 Task: Update the square feet of the saved search to under 3,000 square feet.
Action: Mouse moved to (384, 297)
Screenshot: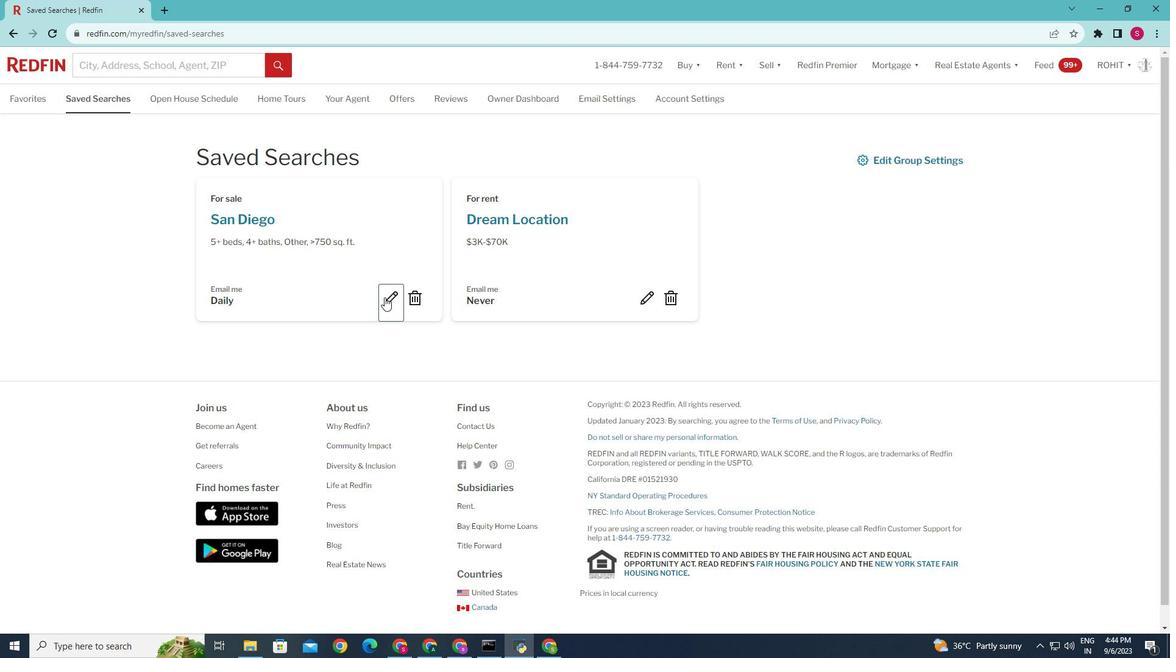 
Action: Mouse pressed left at (384, 297)
Screenshot: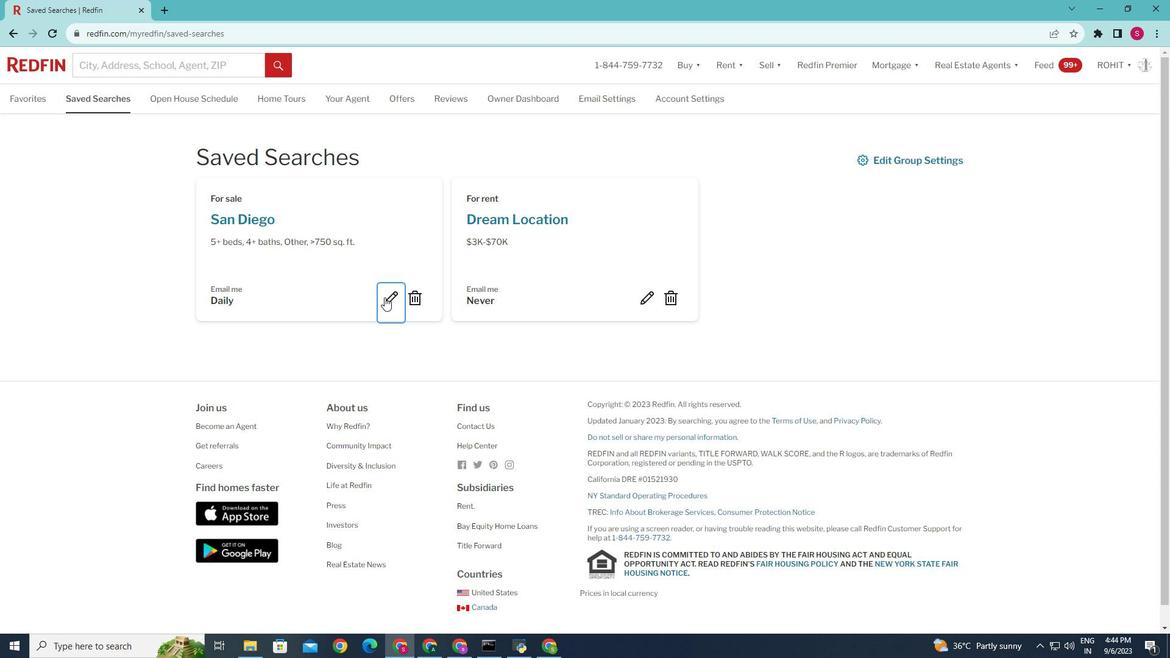
Action: Mouse moved to (493, 352)
Screenshot: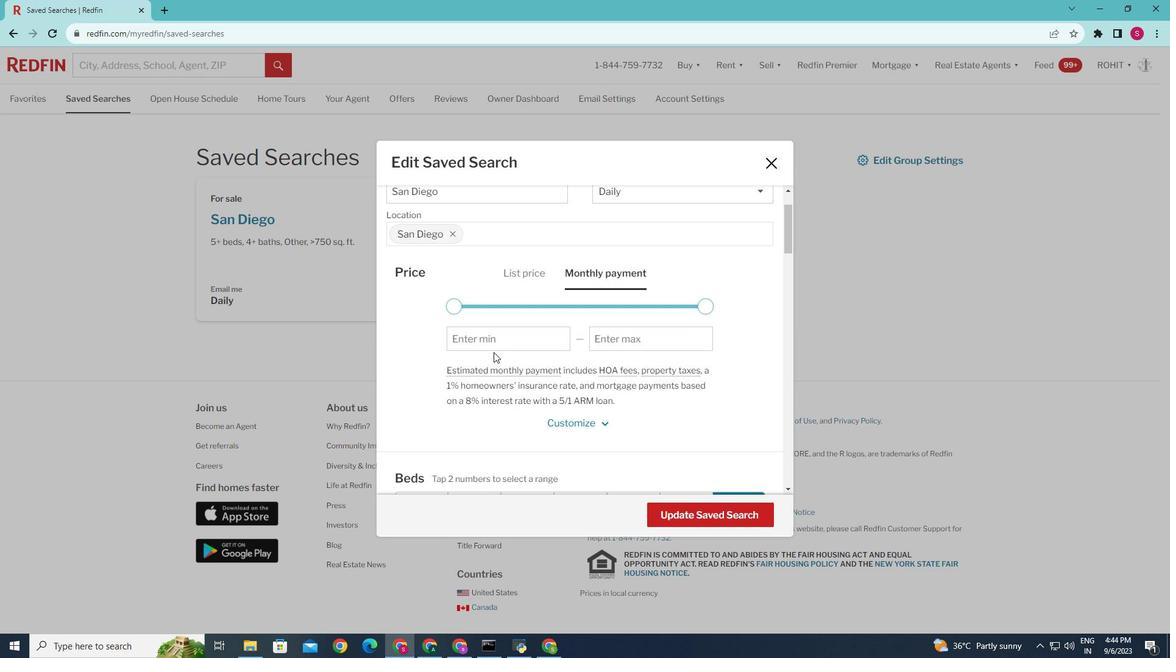 
Action: Mouse scrolled (493, 351) with delta (0, 0)
Screenshot: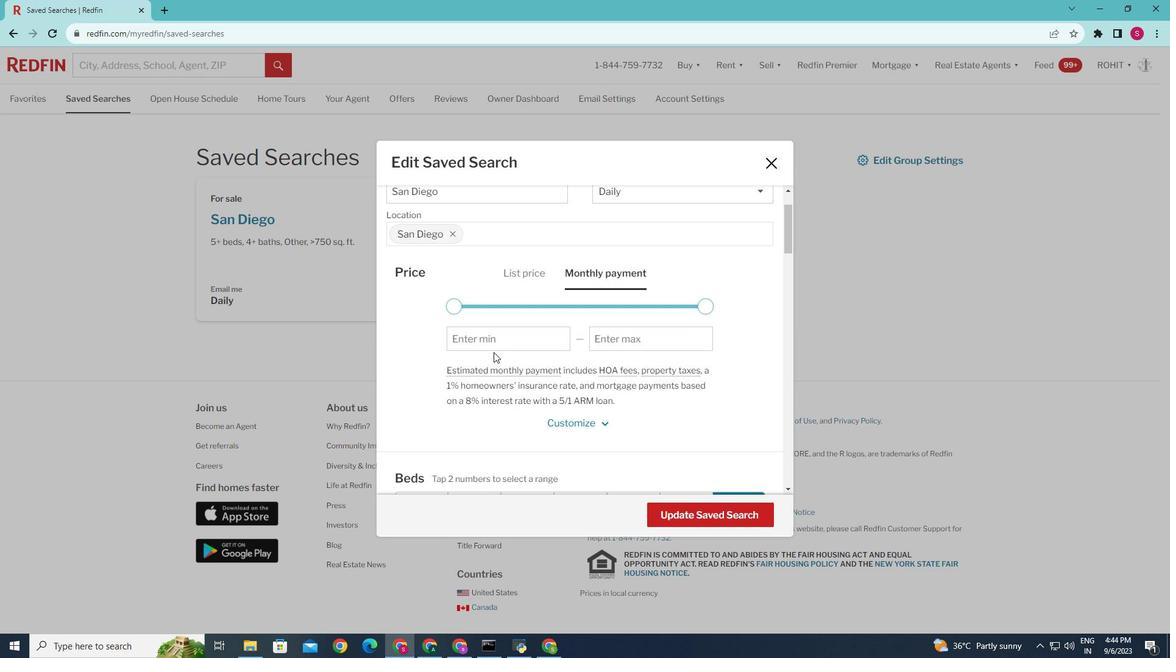 
Action: Mouse scrolled (493, 351) with delta (0, 0)
Screenshot: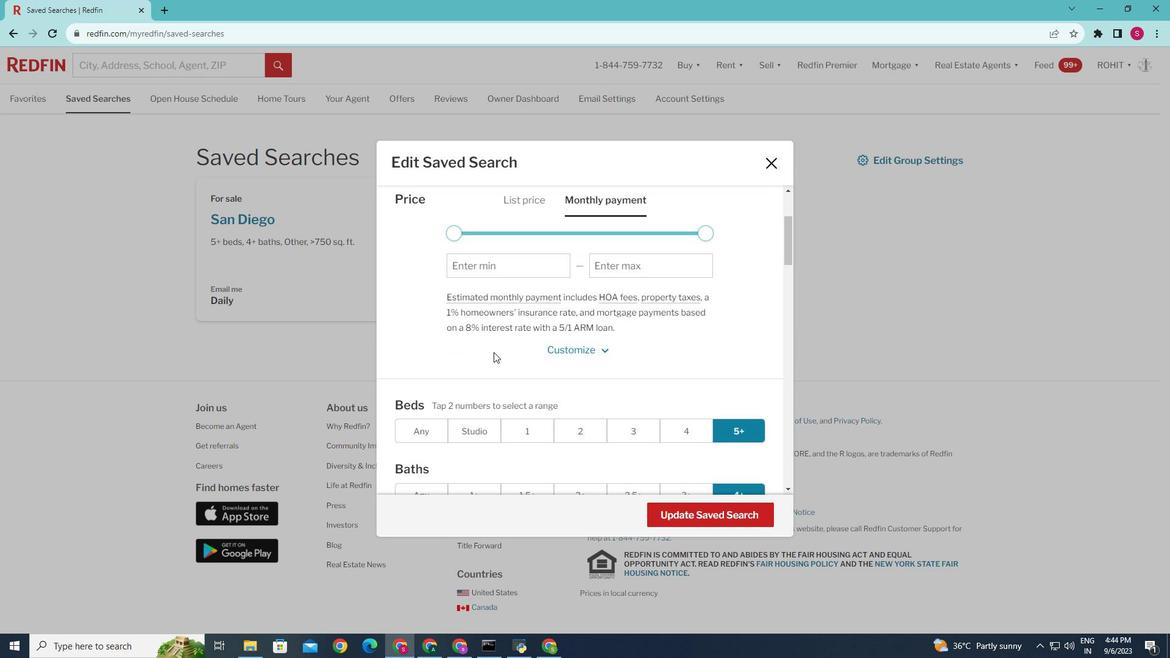 
Action: Mouse scrolled (493, 351) with delta (0, 0)
Screenshot: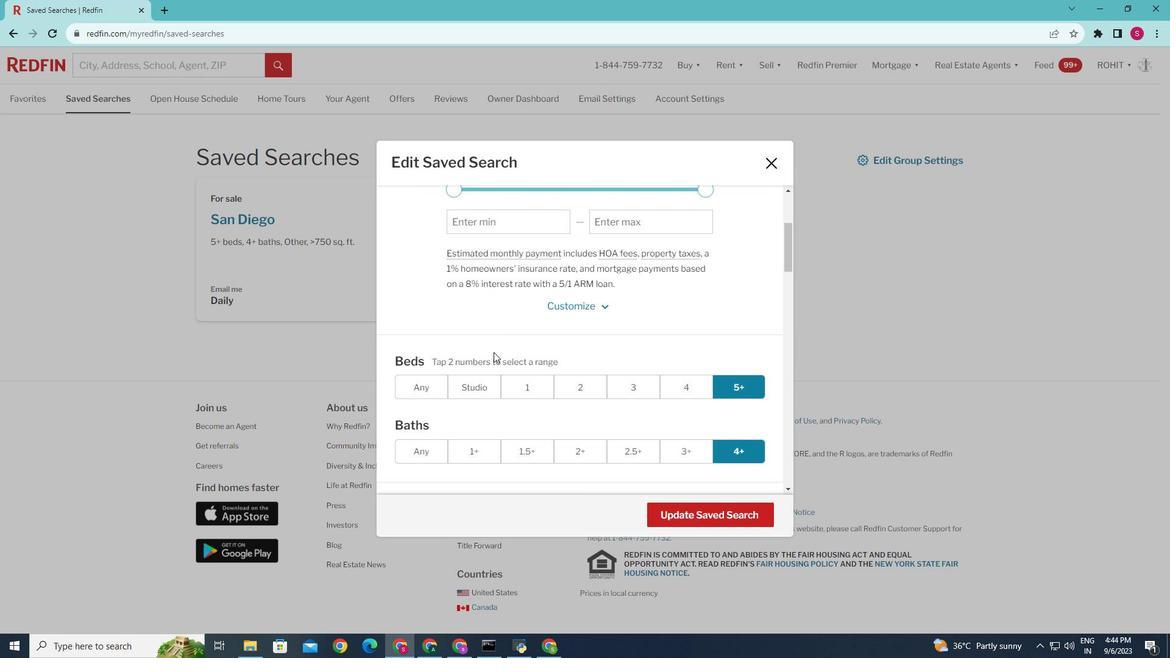 
Action: Mouse scrolled (493, 351) with delta (0, 0)
Screenshot: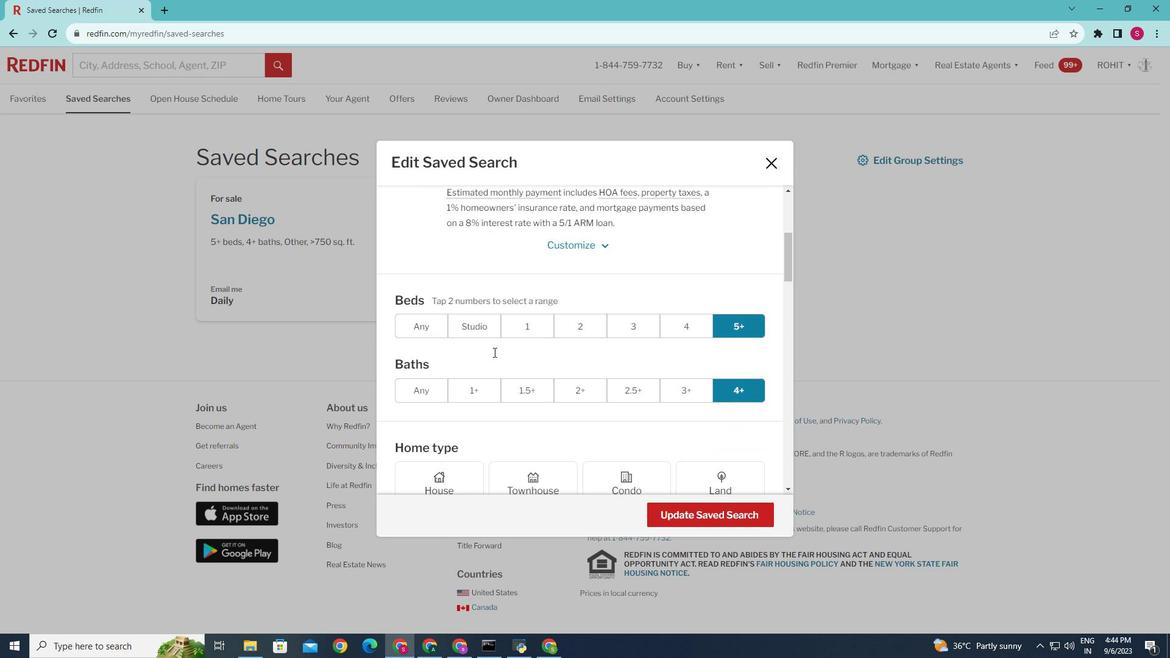 
Action: Mouse scrolled (493, 351) with delta (0, 0)
Screenshot: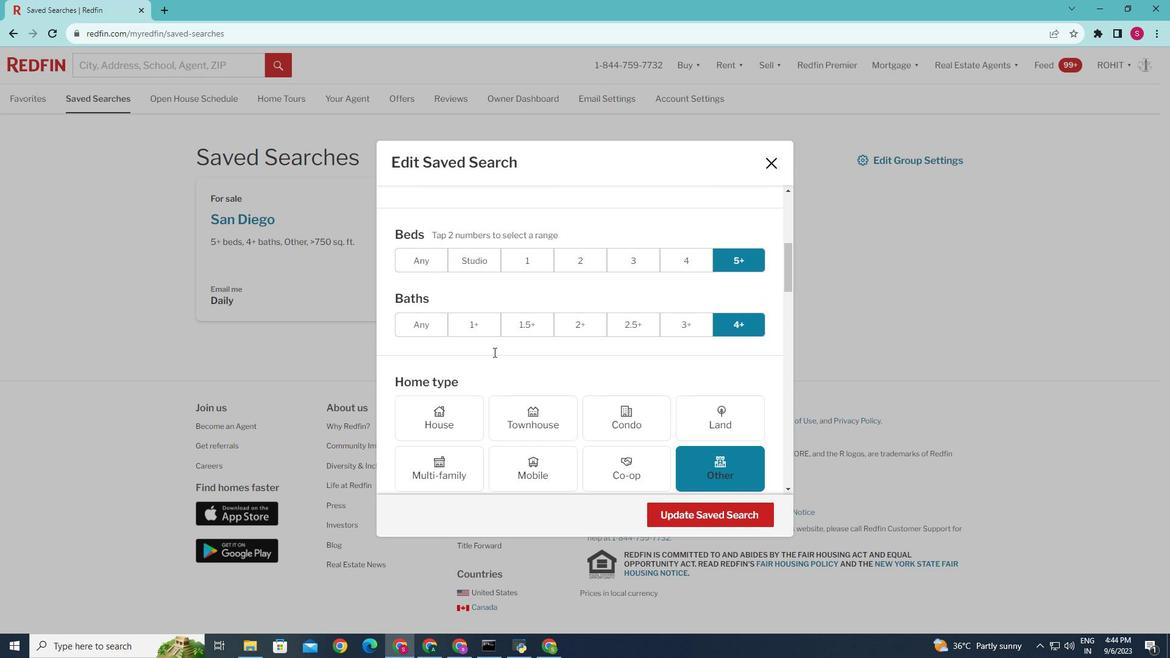 
Action: Mouse scrolled (493, 351) with delta (0, 0)
Screenshot: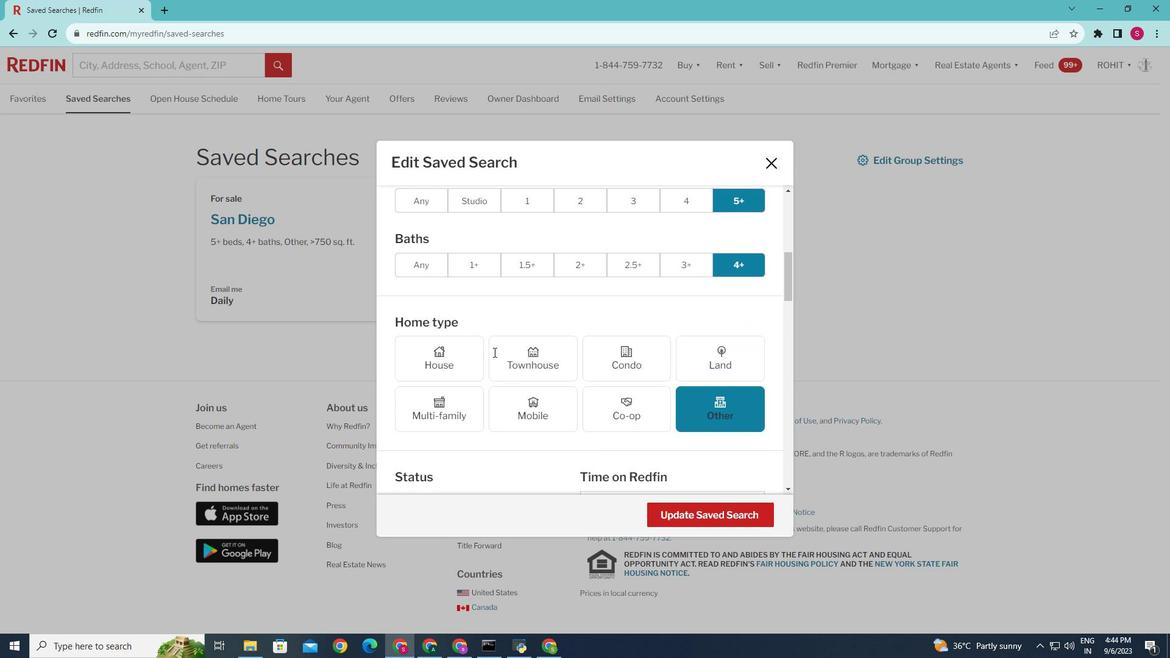 
Action: Mouse scrolled (493, 351) with delta (0, 0)
Screenshot: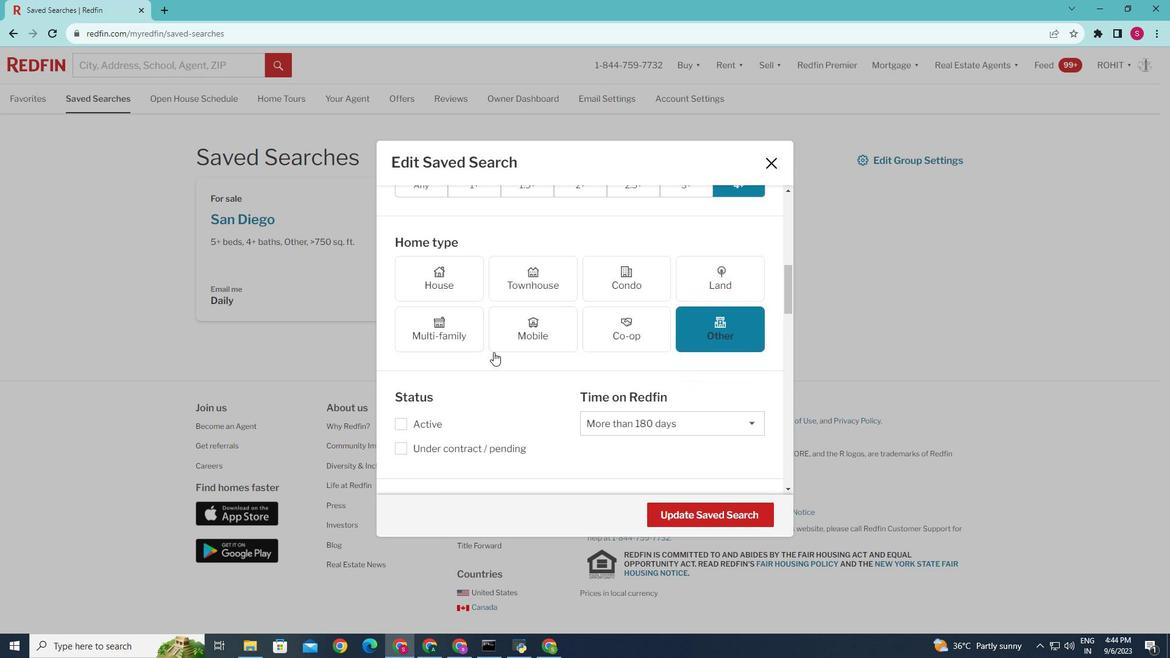 
Action: Mouse scrolled (493, 351) with delta (0, 0)
Screenshot: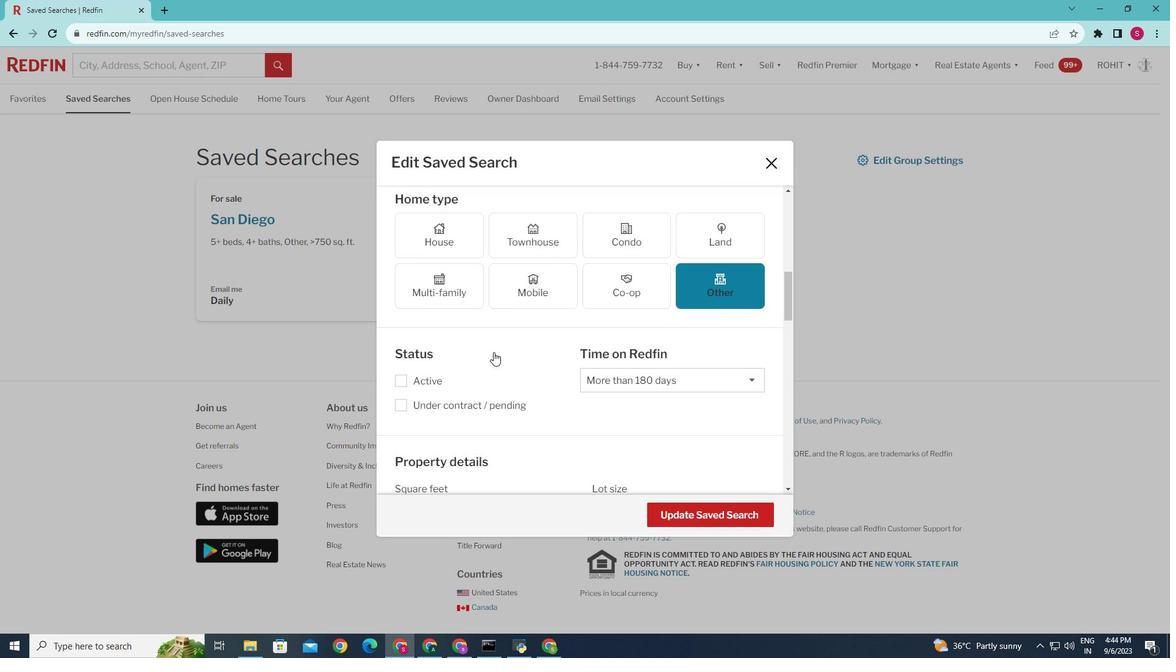 
Action: Mouse scrolled (493, 351) with delta (0, 0)
Screenshot: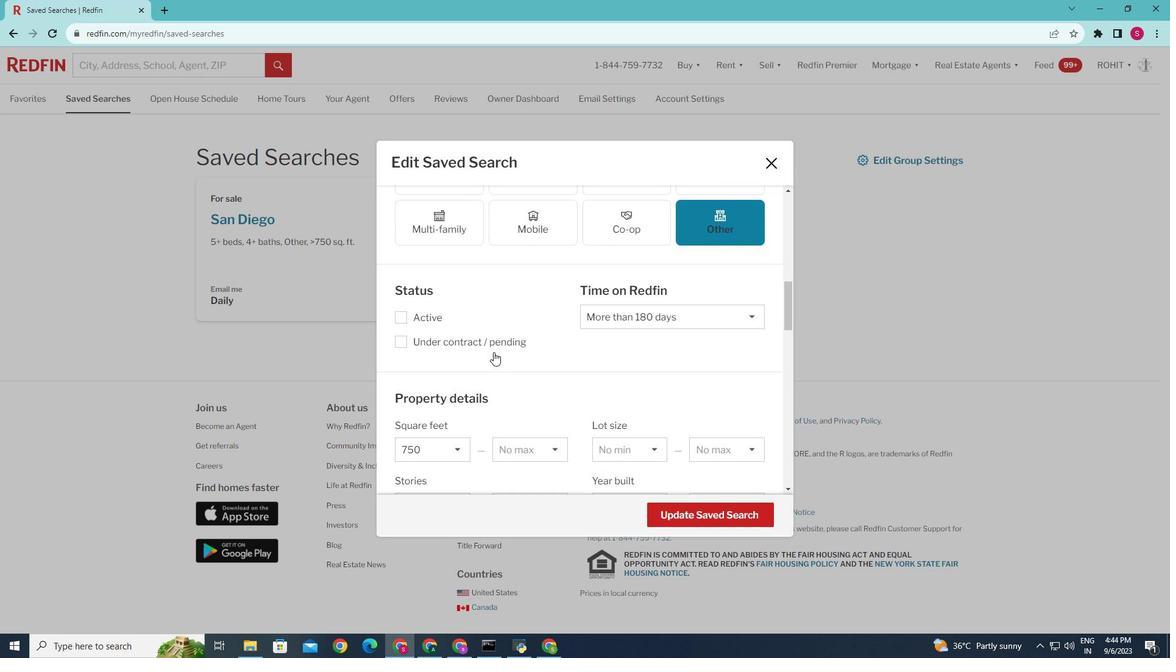 
Action: Mouse scrolled (493, 351) with delta (0, 0)
Screenshot: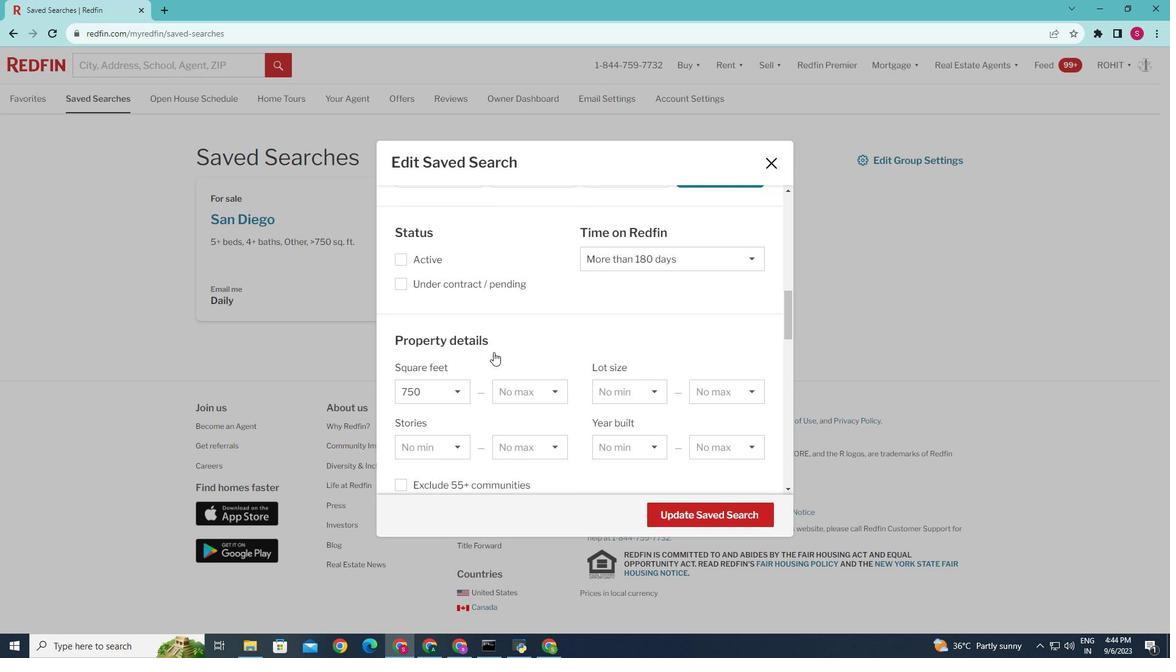 
Action: Mouse moved to (552, 388)
Screenshot: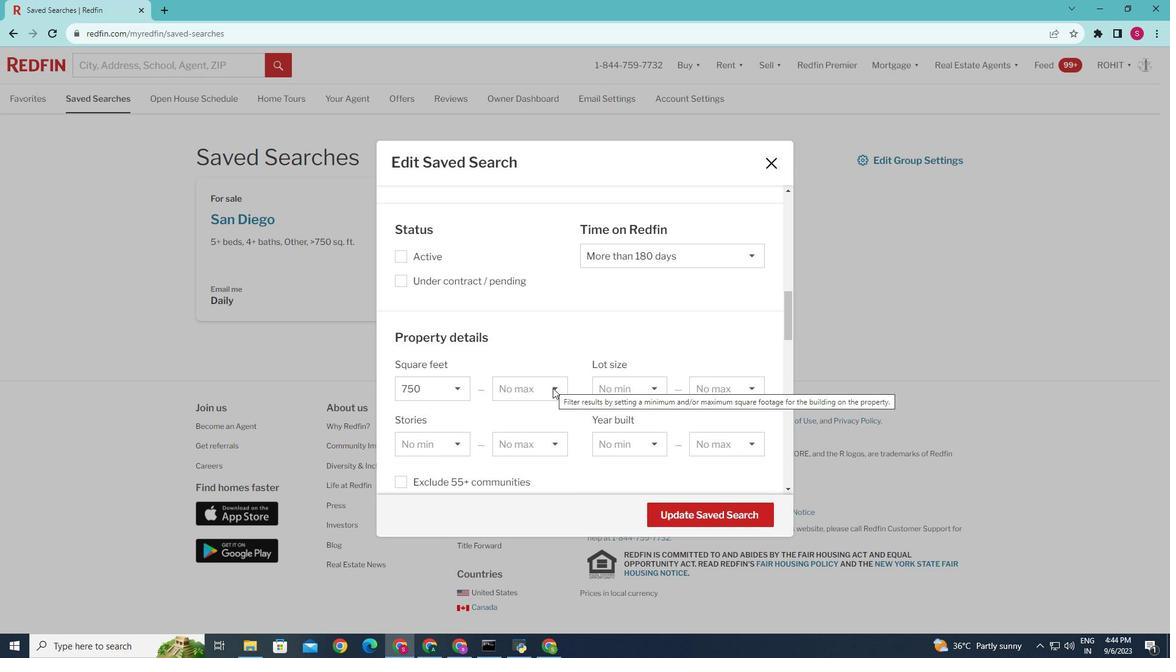 
Action: Mouse pressed left at (552, 388)
Screenshot: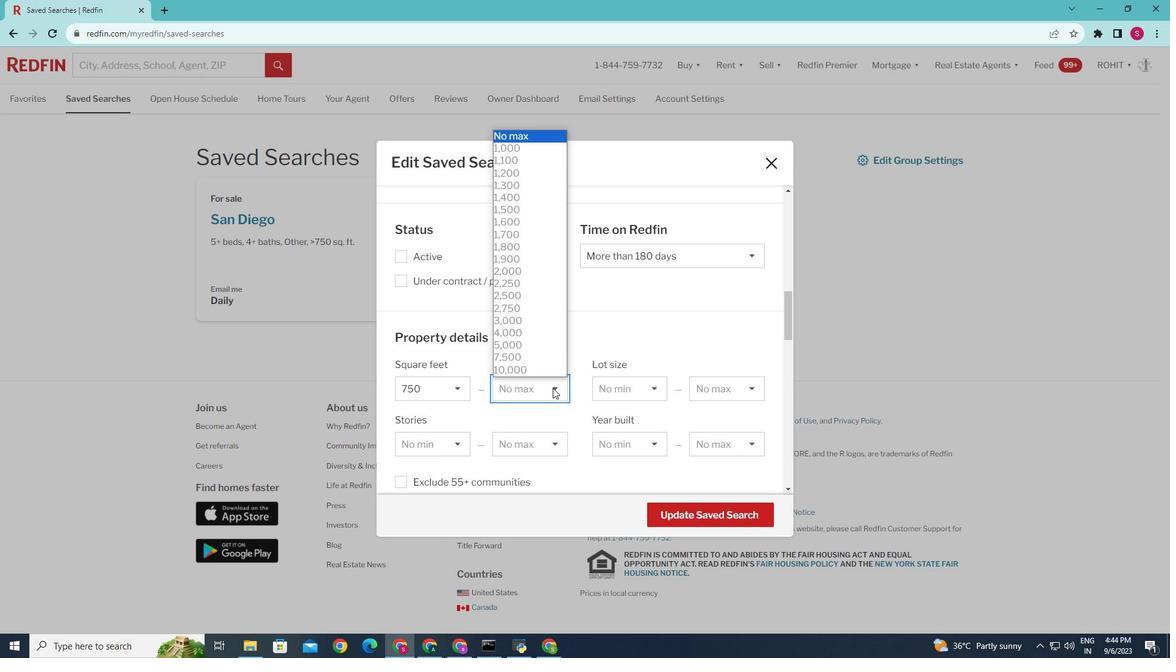 
Action: Mouse moved to (508, 320)
Screenshot: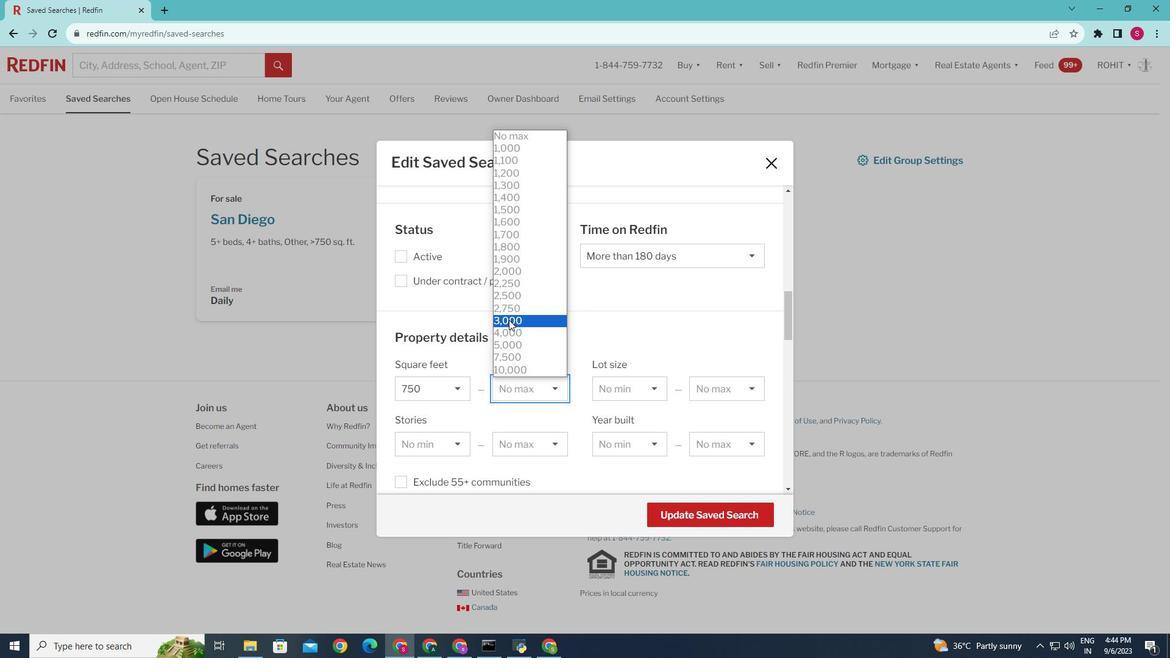 
Action: Mouse pressed left at (508, 320)
Screenshot: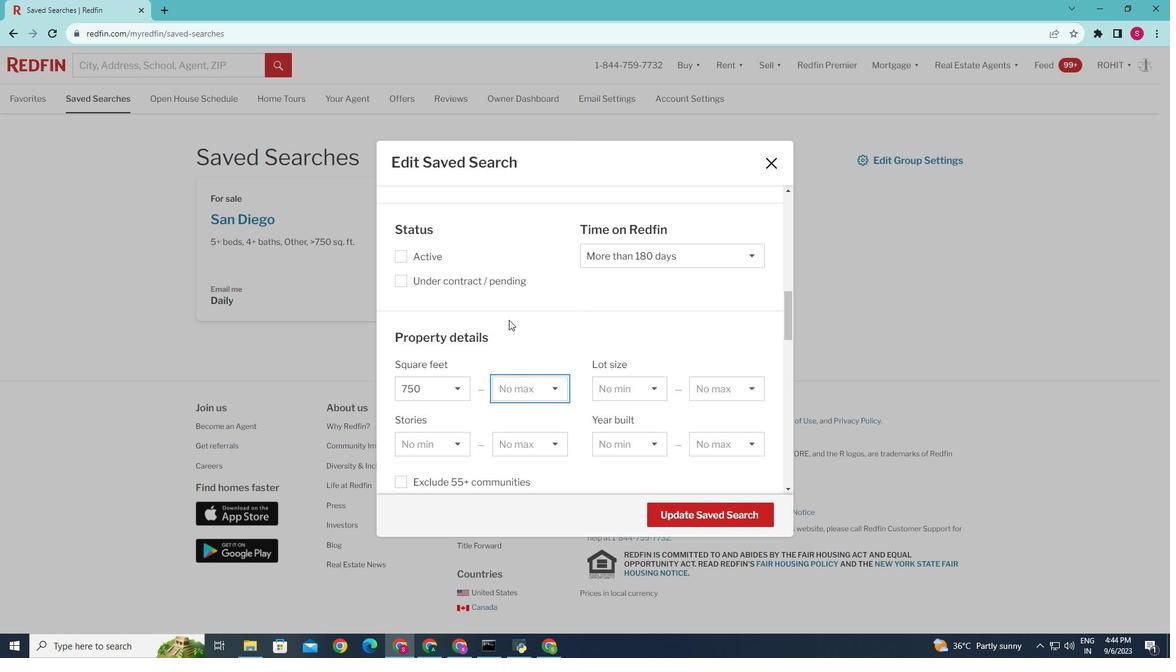 
Action: Mouse moved to (682, 515)
Screenshot: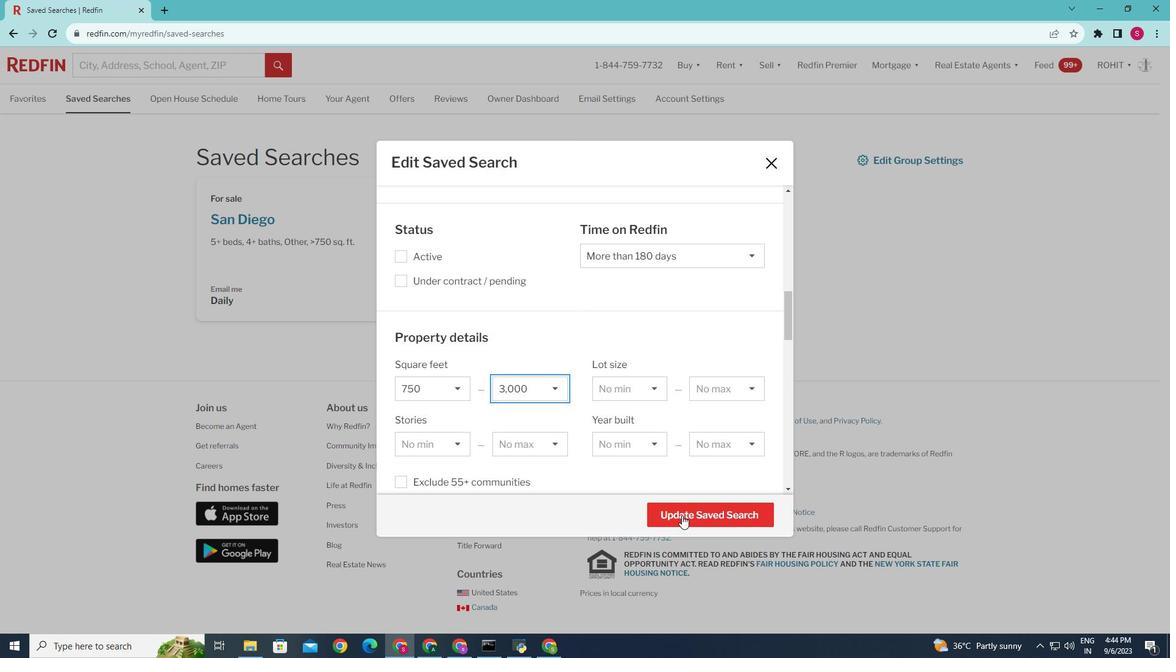 
Action: Mouse pressed left at (682, 515)
Screenshot: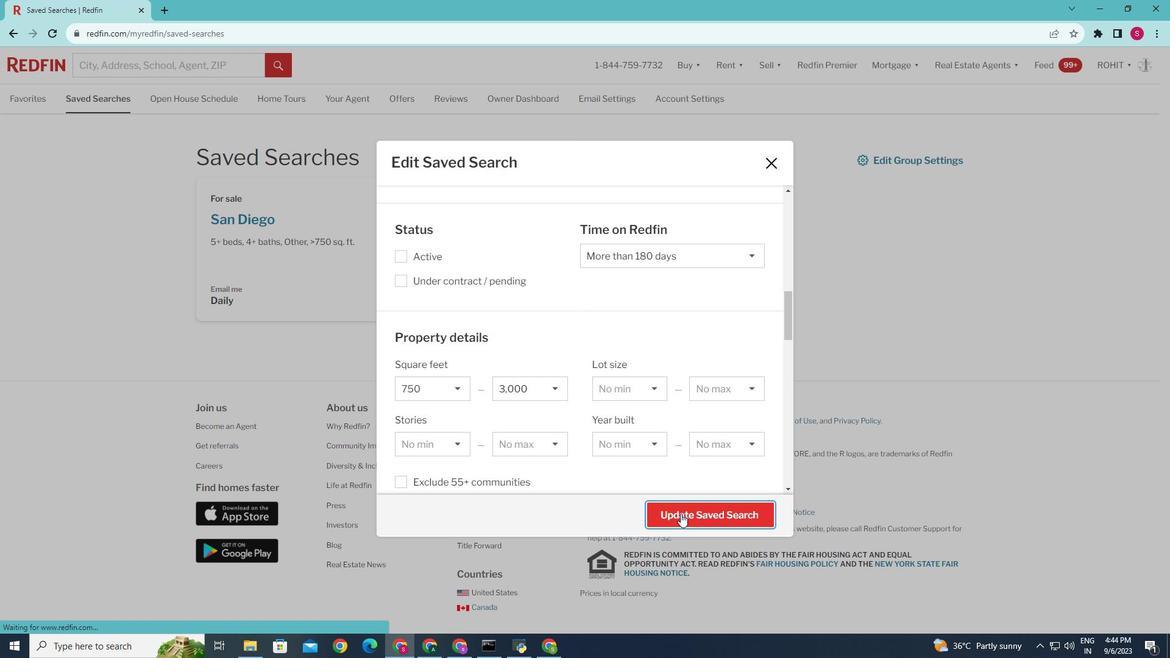 
Action: Mouse moved to (672, 506)
Screenshot: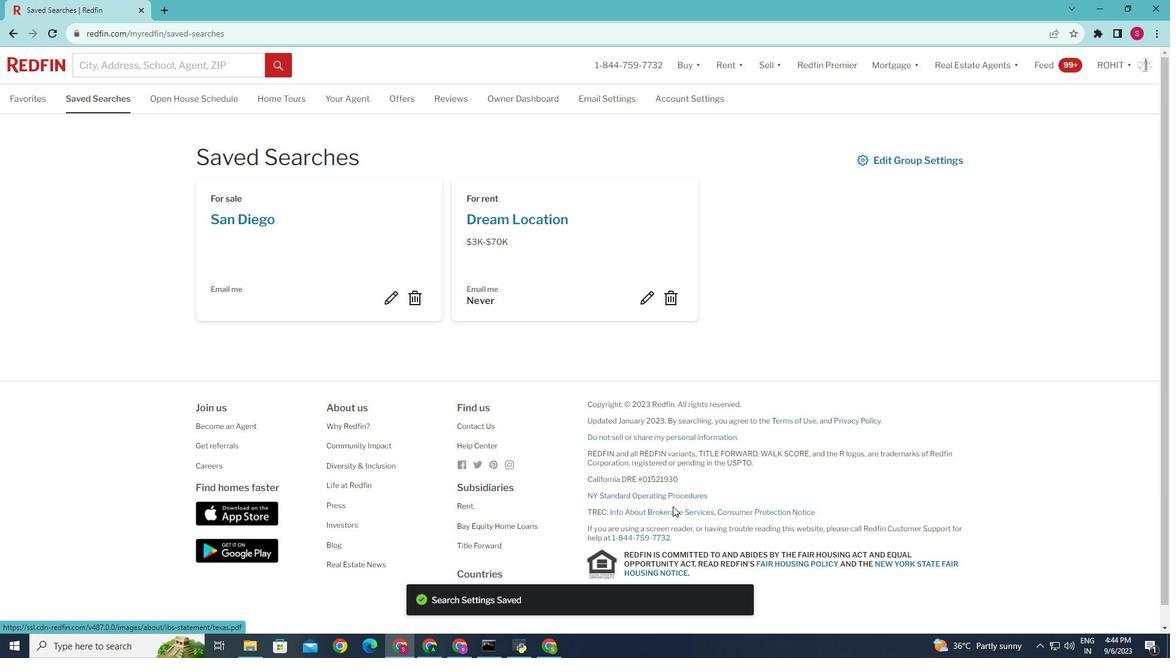 
